 Task: Use Fireside Effect in this video Movie B.mp4
Action: Mouse moved to (367, 143)
Screenshot: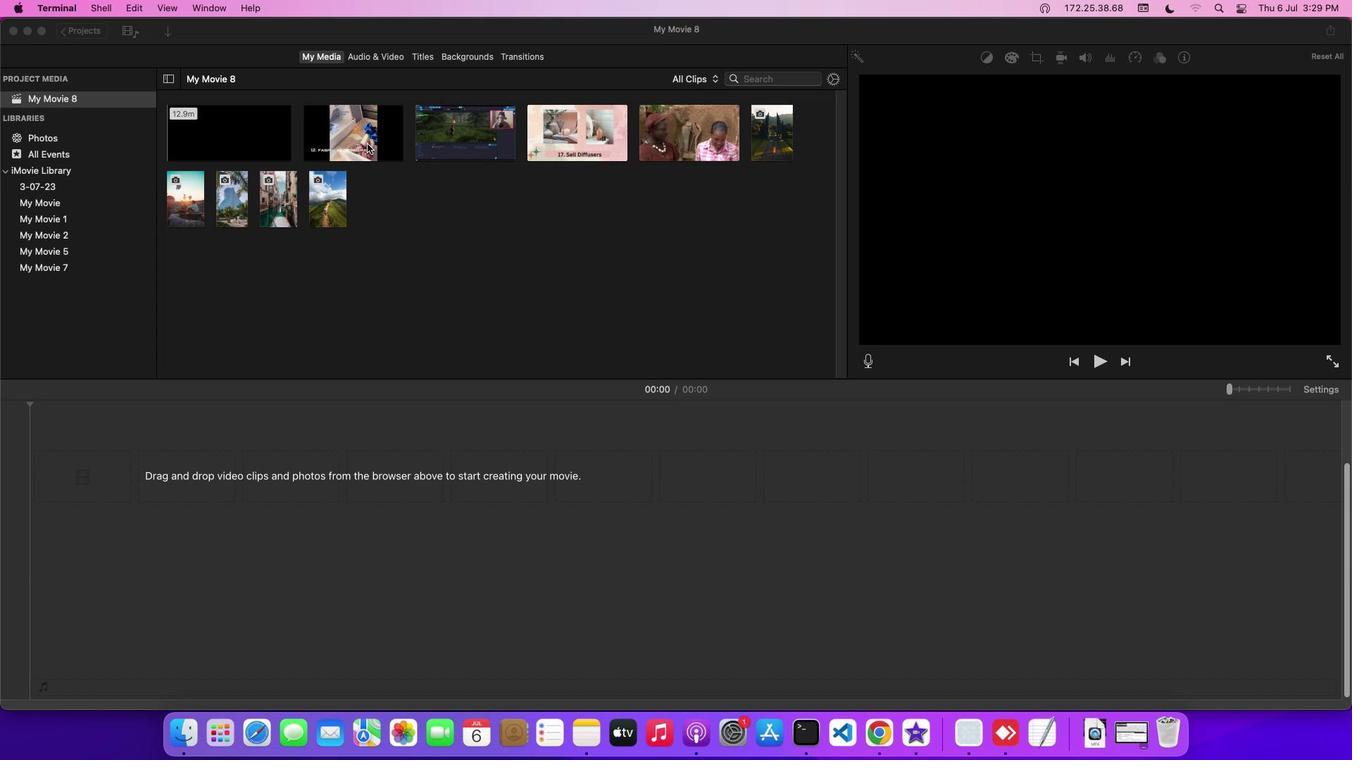 
Action: Mouse pressed left at (367, 143)
Screenshot: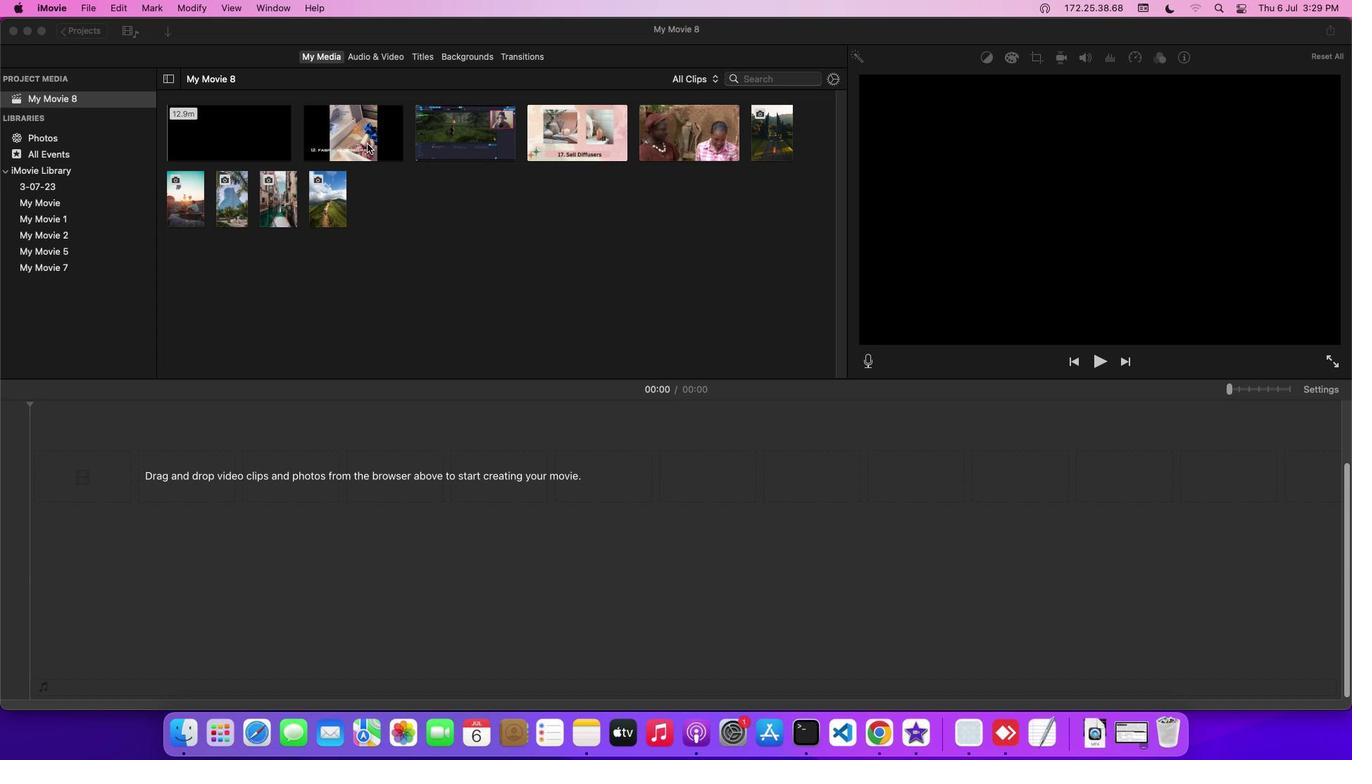 
Action: Mouse moved to (383, 54)
Screenshot: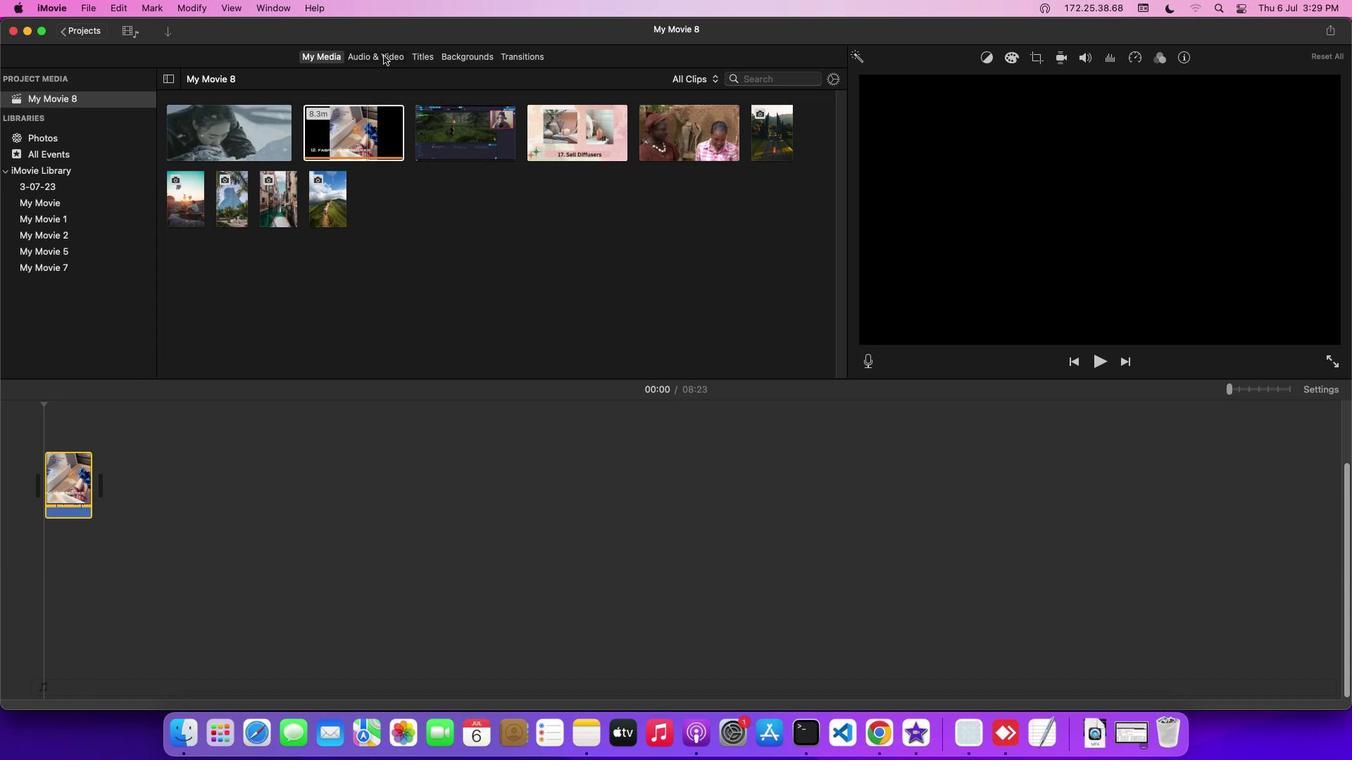 
Action: Mouse pressed left at (383, 54)
Screenshot: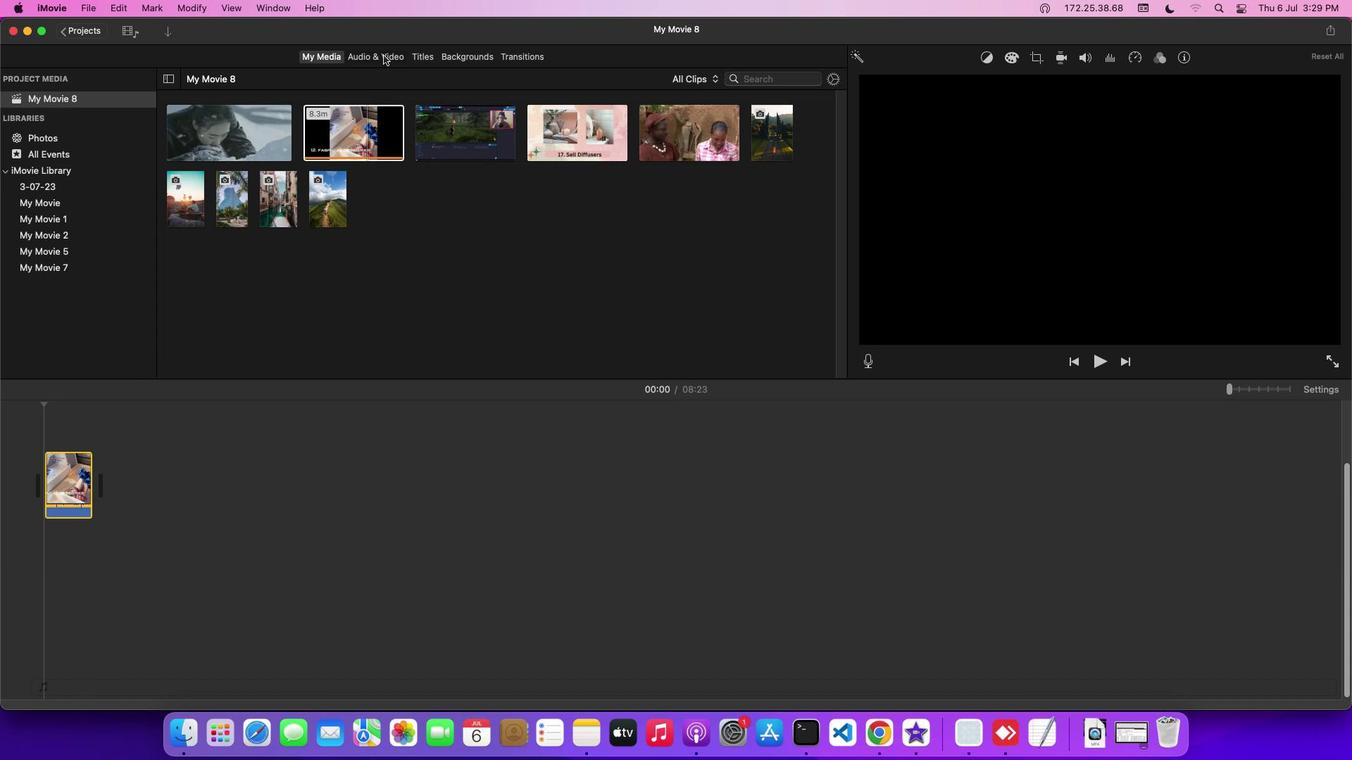 
Action: Mouse moved to (100, 134)
Screenshot: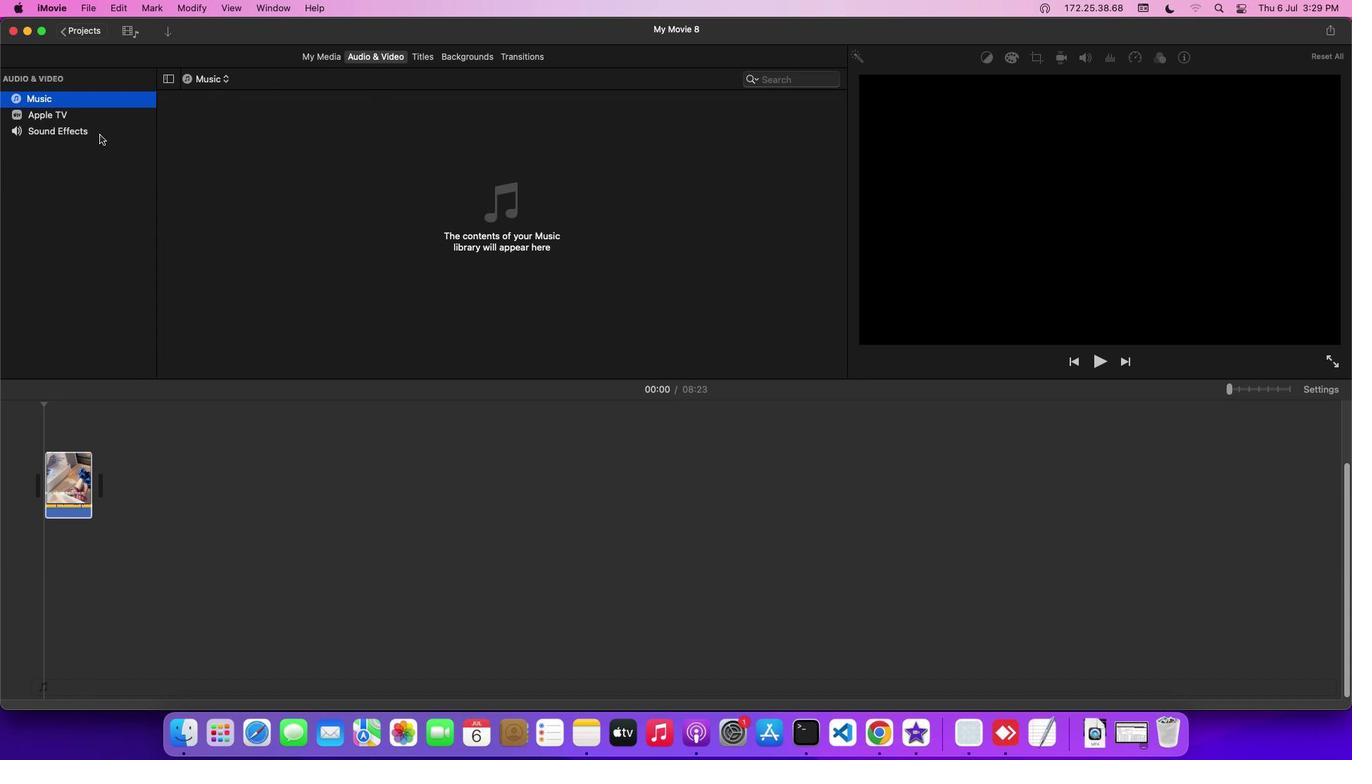 
Action: Mouse pressed left at (100, 134)
Screenshot: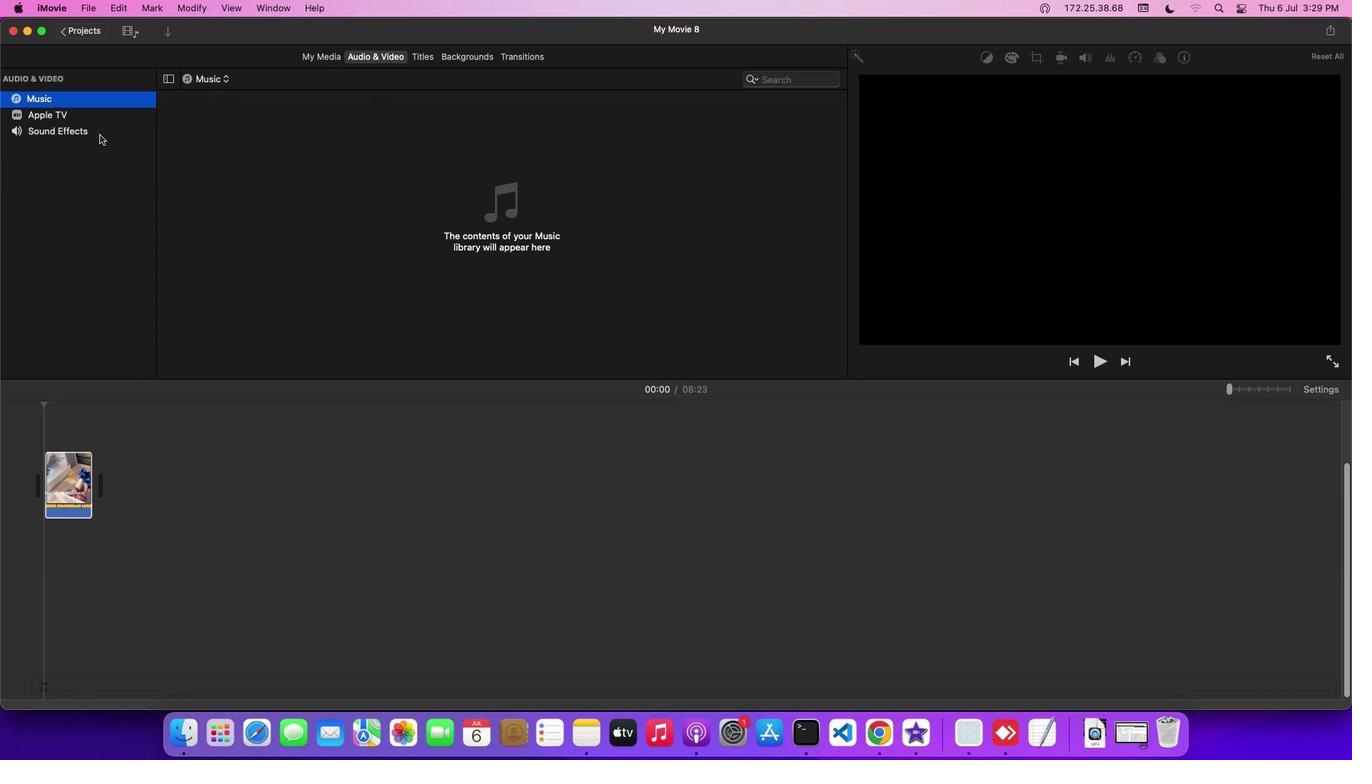 
Action: Mouse moved to (231, 283)
Screenshot: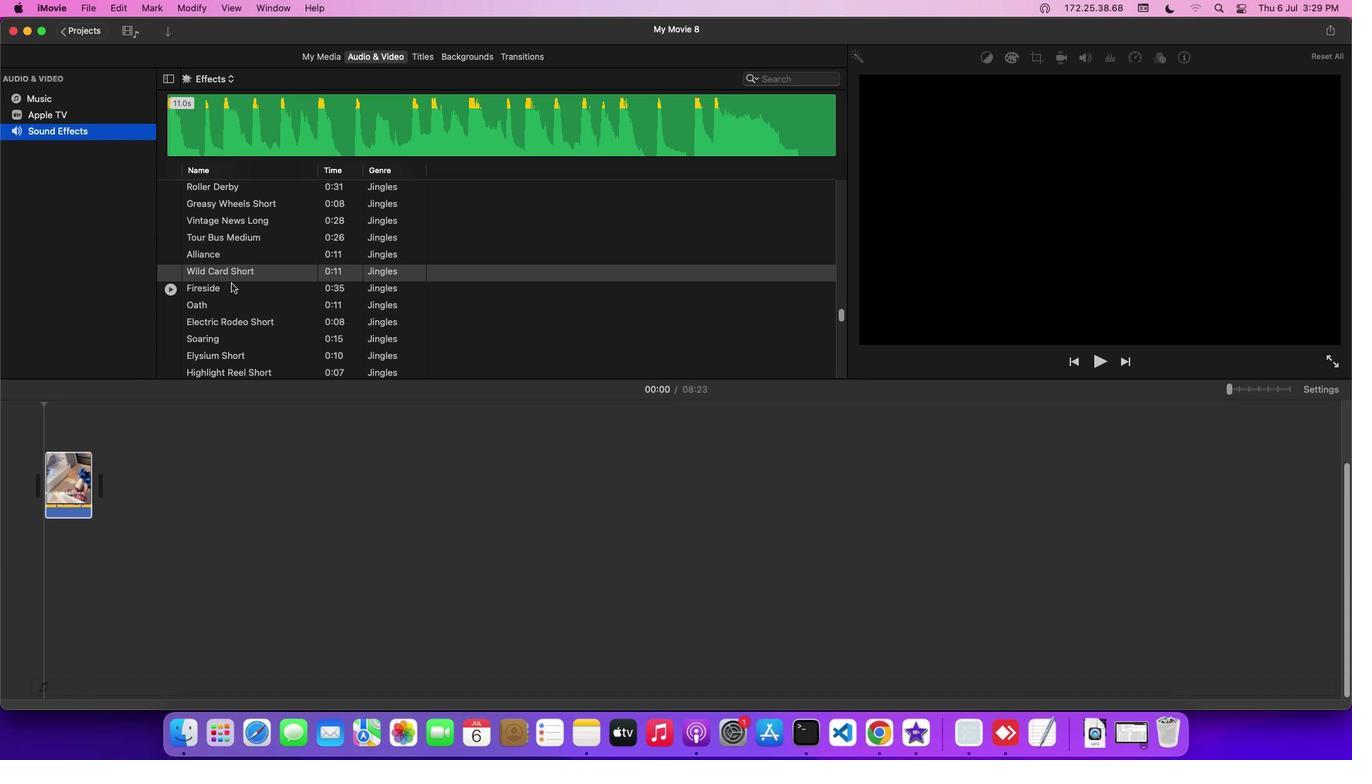 
Action: Mouse pressed left at (231, 283)
Screenshot: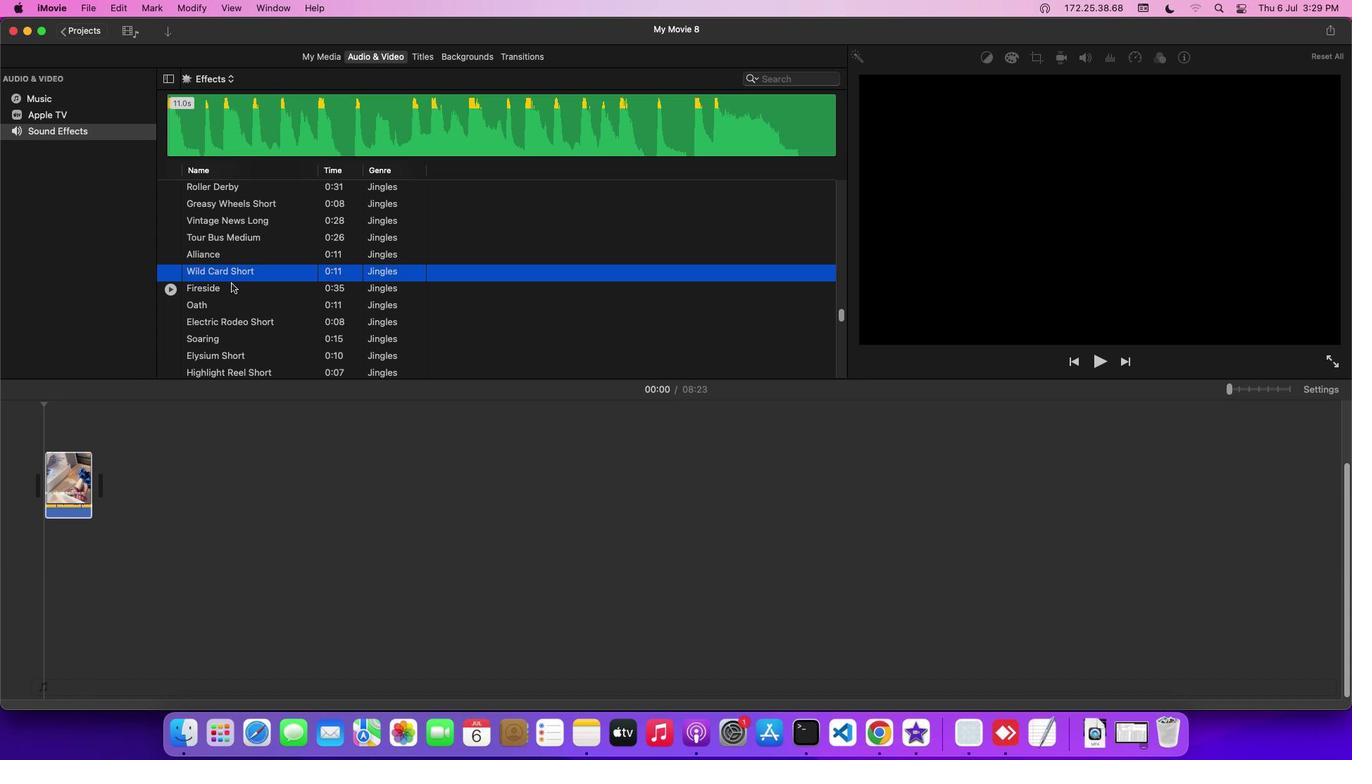
Action: Mouse moved to (233, 292)
Screenshot: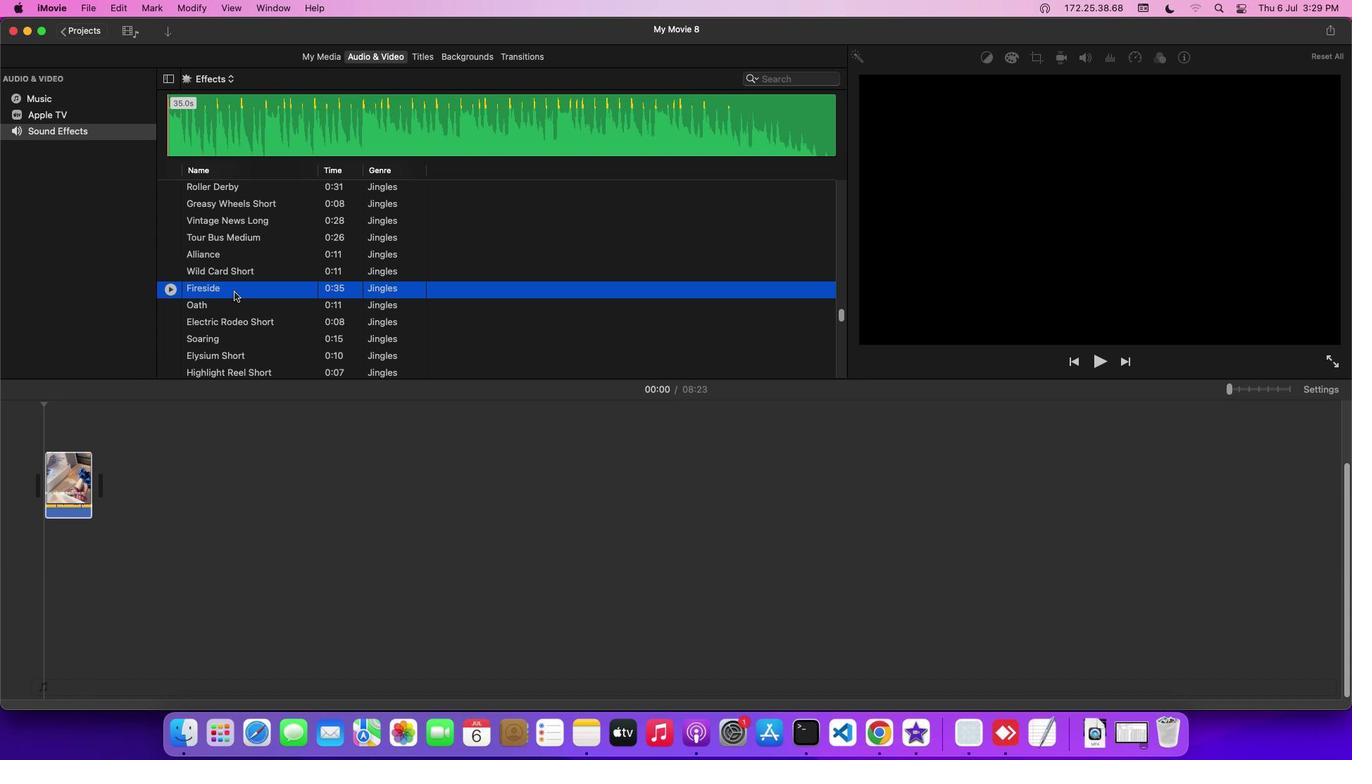 
Action: Mouse pressed left at (233, 292)
Screenshot: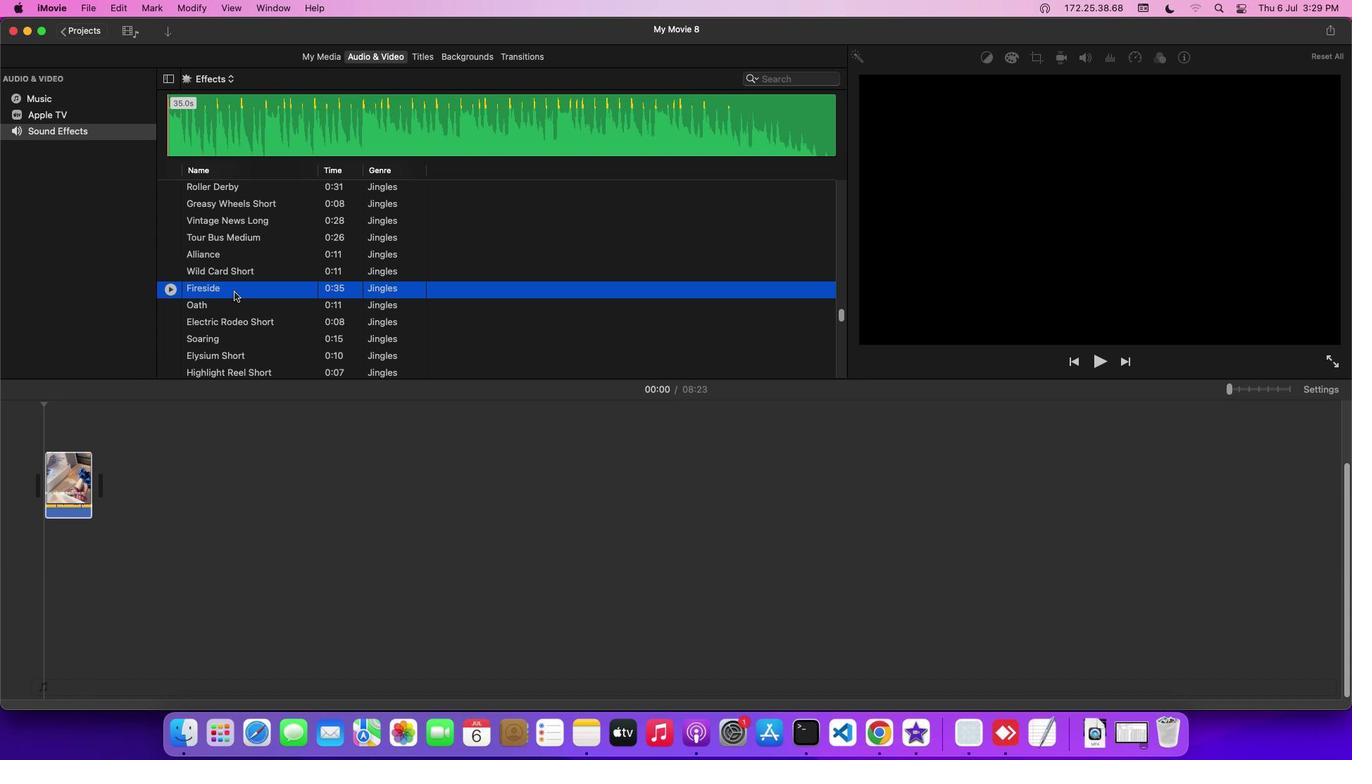 
Action: Mouse moved to (276, 500)
Screenshot: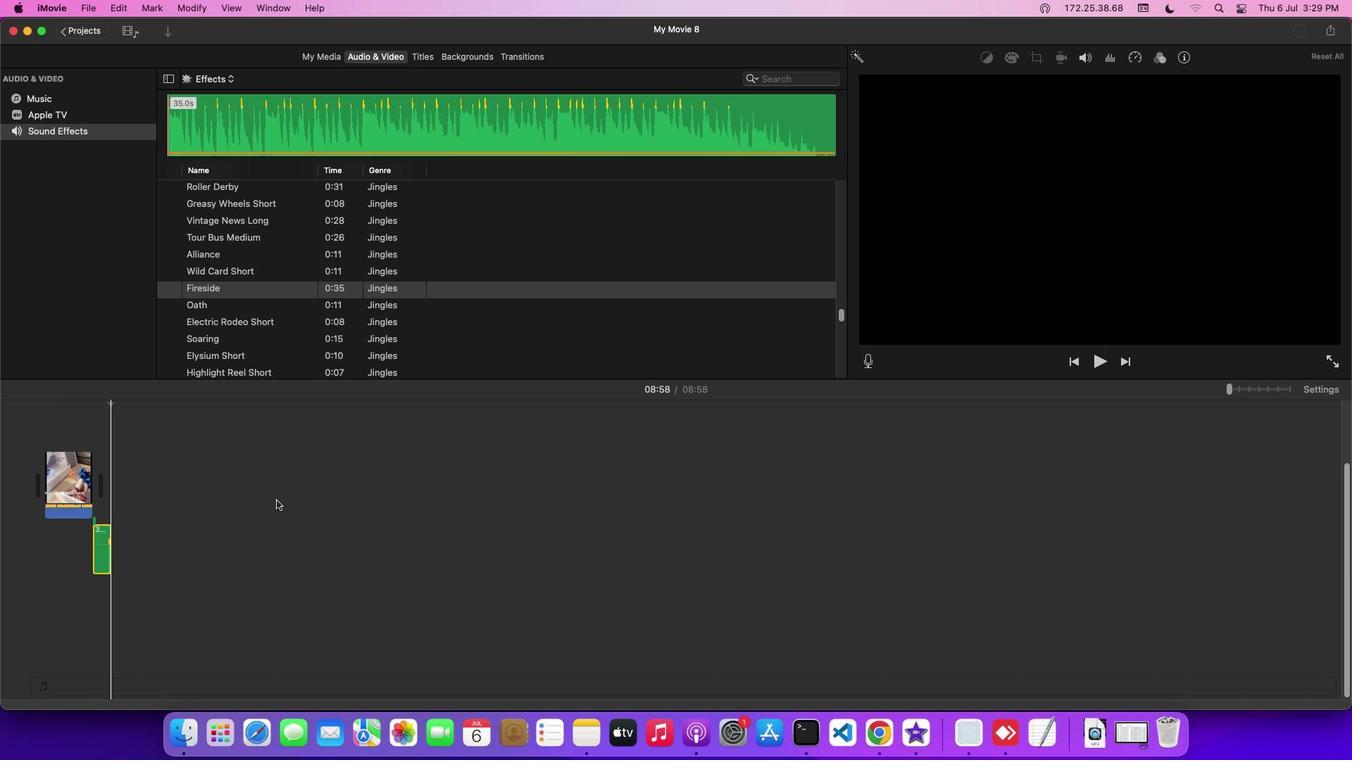 
